 Task: Read out  the articles  posted on the  page of Procter & Gamble
Action: Mouse moved to (526, 66)
Screenshot: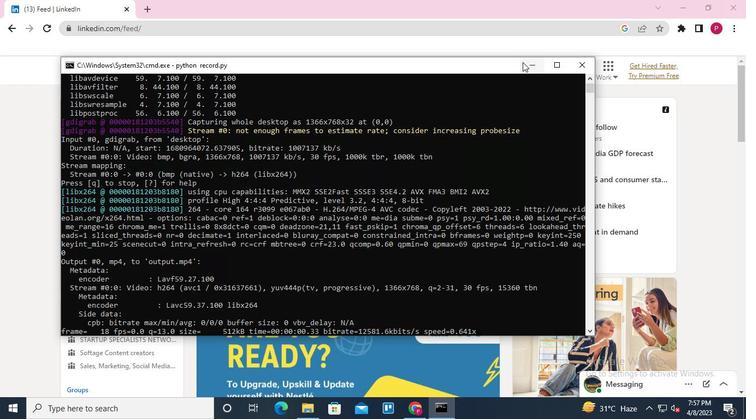 
Action: Mouse pressed left at (526, 66)
Screenshot: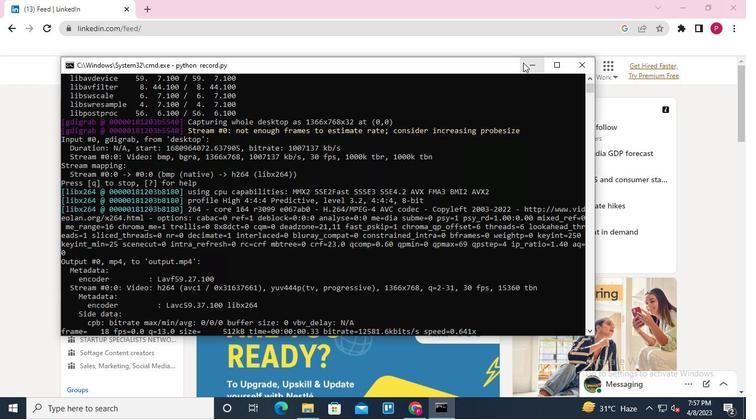 
Action: Mouse moved to (173, 61)
Screenshot: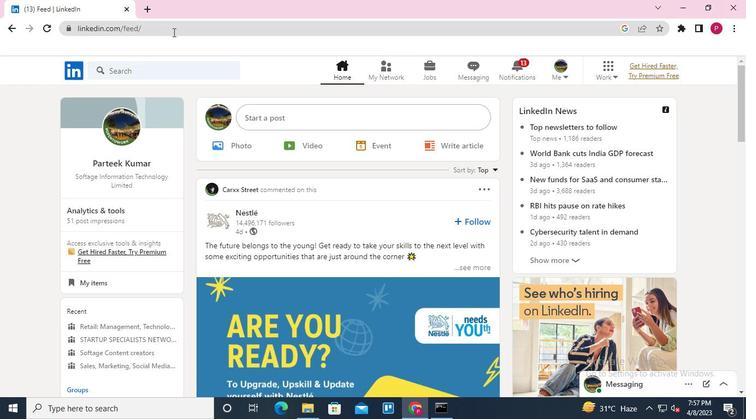 
Action: Mouse pressed left at (173, 61)
Screenshot: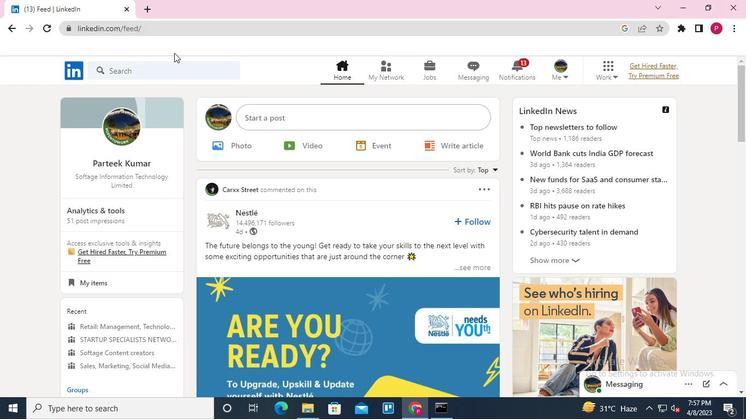 
Action: Mouse moved to (121, 114)
Screenshot: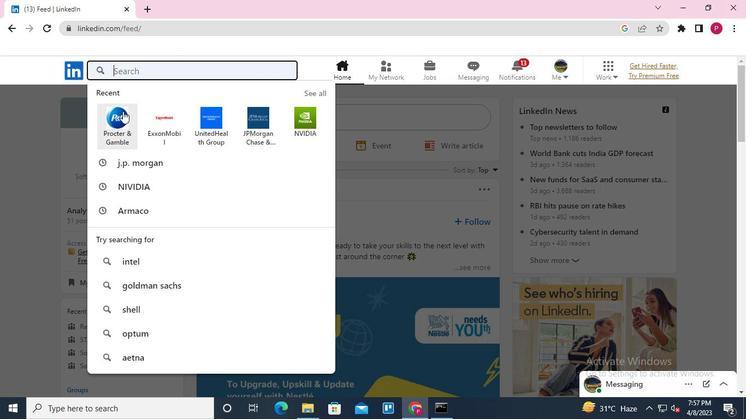 
Action: Mouse pressed left at (121, 114)
Screenshot: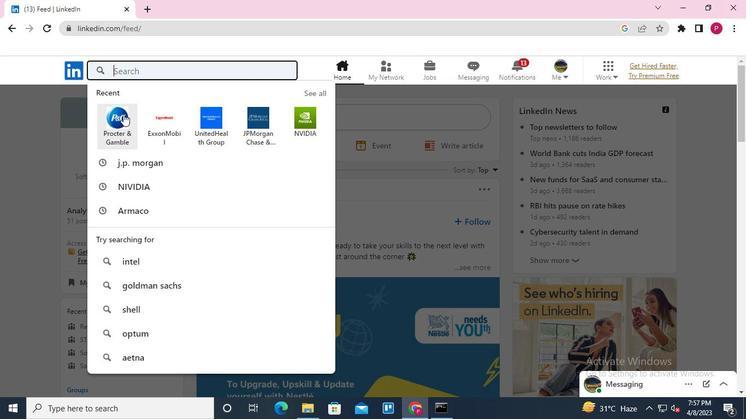
Action: Mouse moved to (184, 126)
Screenshot: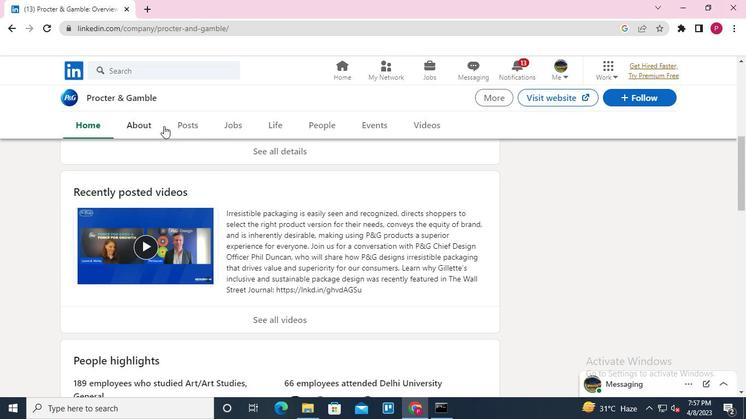 
Action: Mouse pressed left at (184, 126)
Screenshot: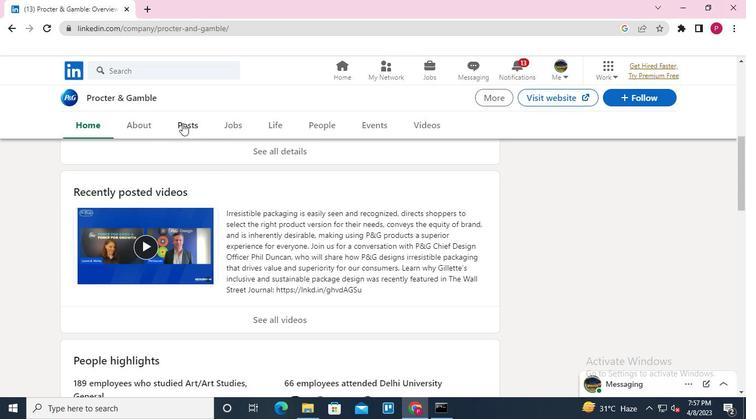 
Action: Mouse moved to (331, 249)
Screenshot: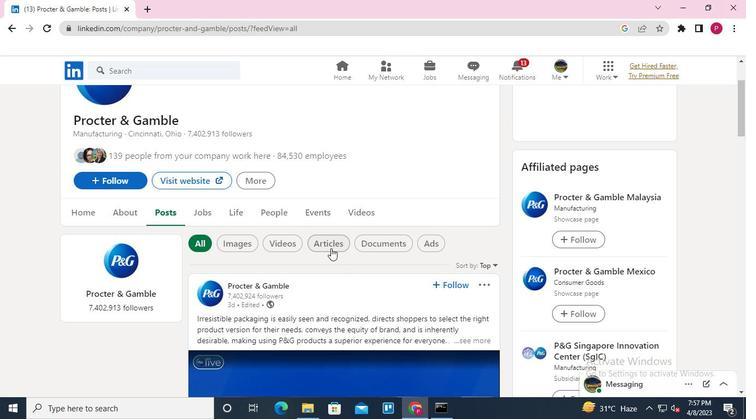 
Action: Mouse pressed left at (331, 249)
Screenshot: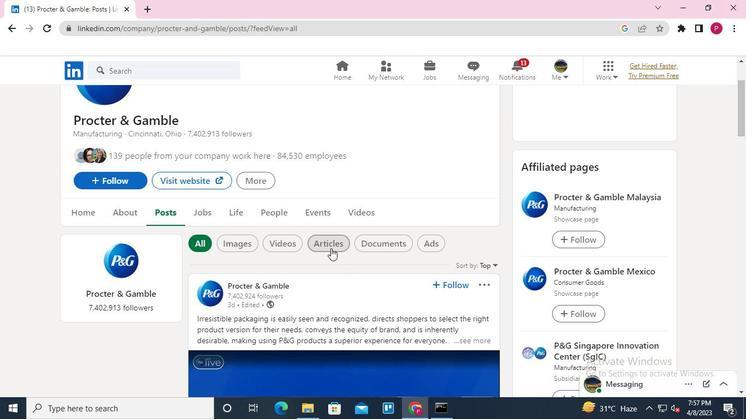
Action: Mouse moved to (331, 223)
Screenshot: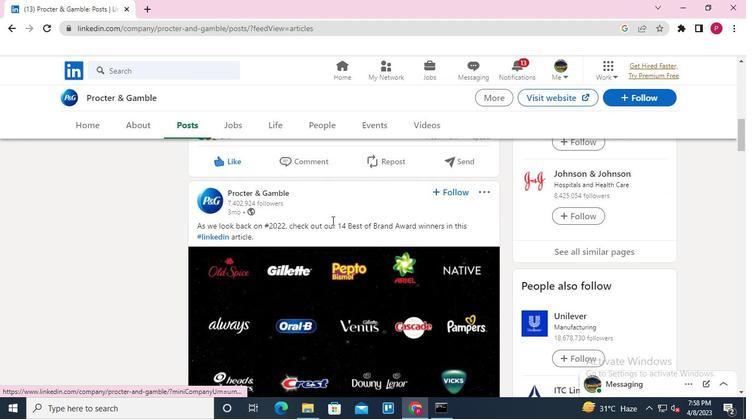 
Action: Keyboard Key.alt_l
Screenshot: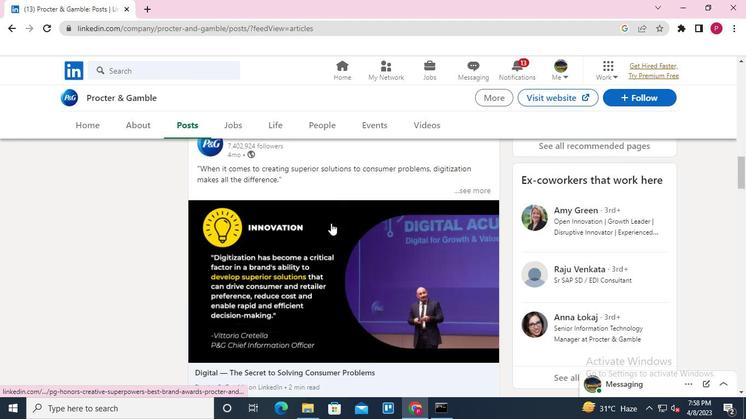 
Action: Keyboard Key.tab
Screenshot: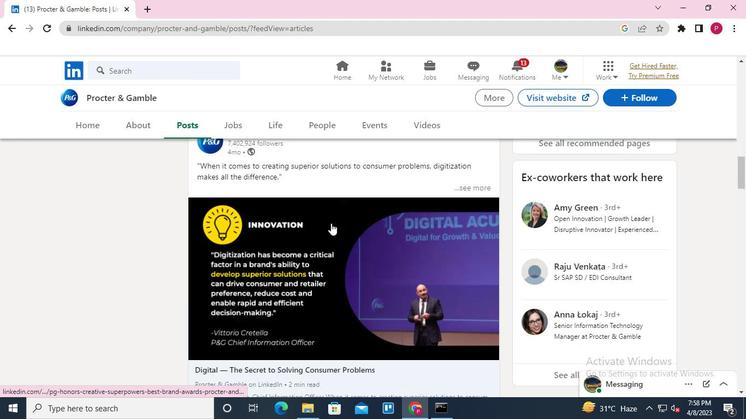 
Action: Mouse moved to (579, 63)
Screenshot: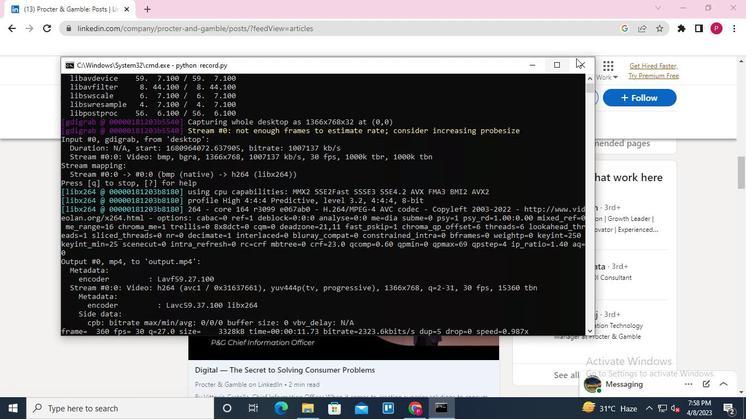 
Action: Mouse pressed left at (579, 63)
Screenshot: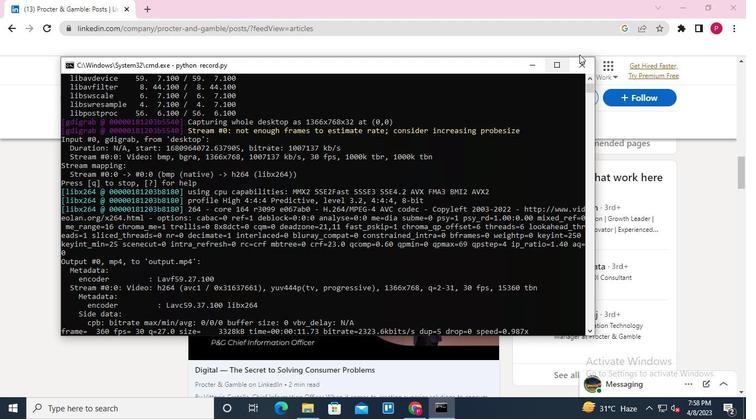 
Action: Mouse moved to (579, 64)
Screenshot: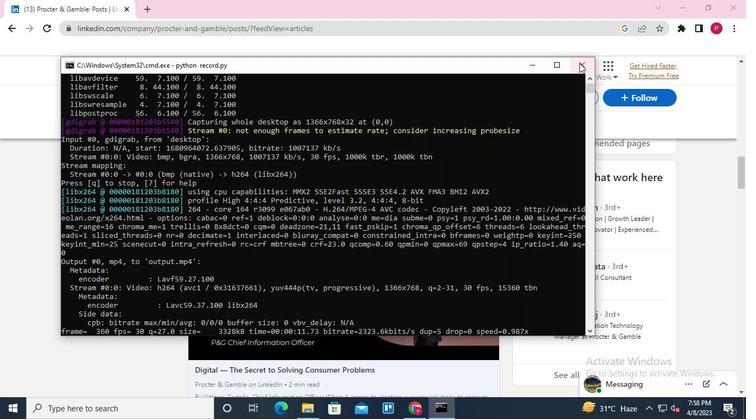 
